 Task: Set the marquee position for the marquee display to the bottom-left.
Action: Mouse moved to (102, 12)
Screenshot: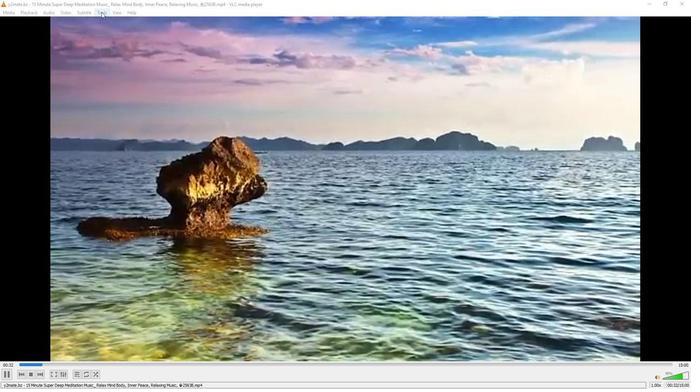 
Action: Mouse pressed left at (102, 12)
Screenshot: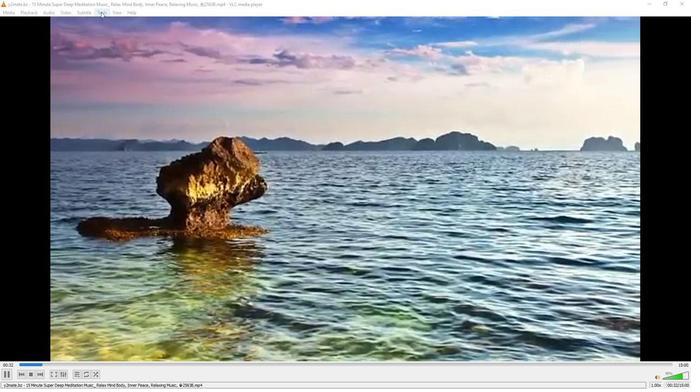 
Action: Mouse moved to (112, 97)
Screenshot: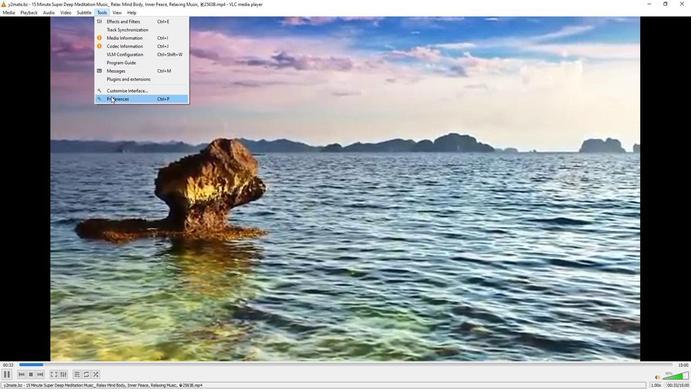 
Action: Mouse pressed left at (112, 97)
Screenshot: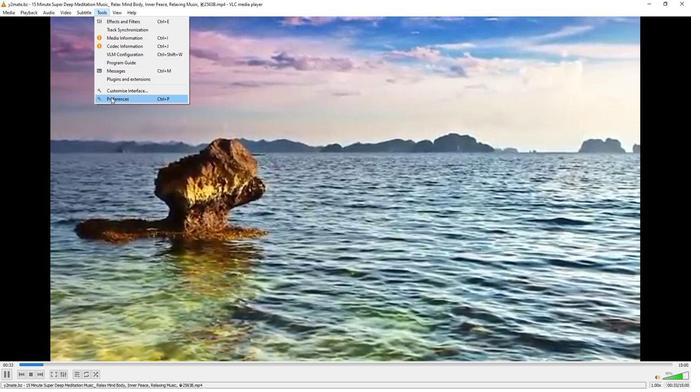 
Action: Mouse moved to (230, 316)
Screenshot: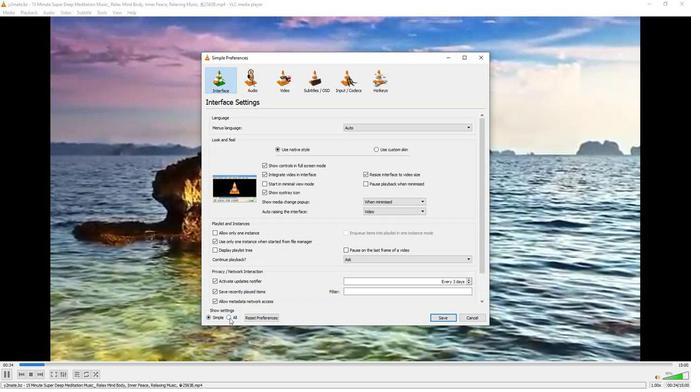 
Action: Mouse pressed left at (230, 316)
Screenshot: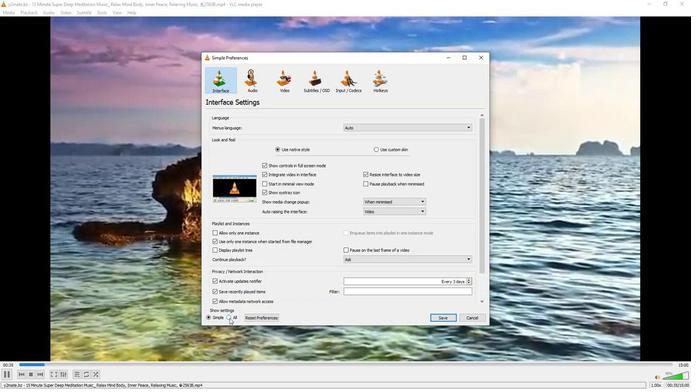 
Action: Mouse moved to (229, 233)
Screenshot: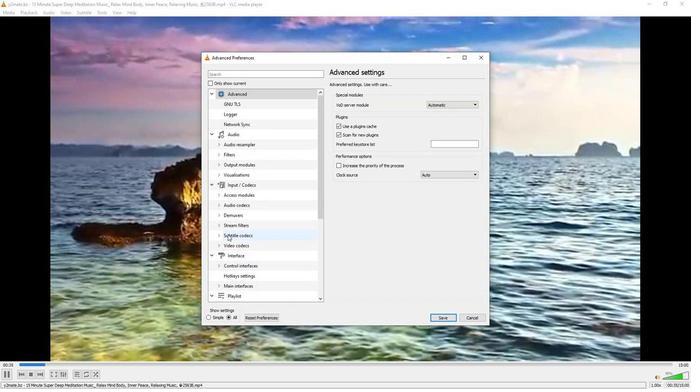 
Action: Mouse scrolled (229, 232) with delta (0, 0)
Screenshot: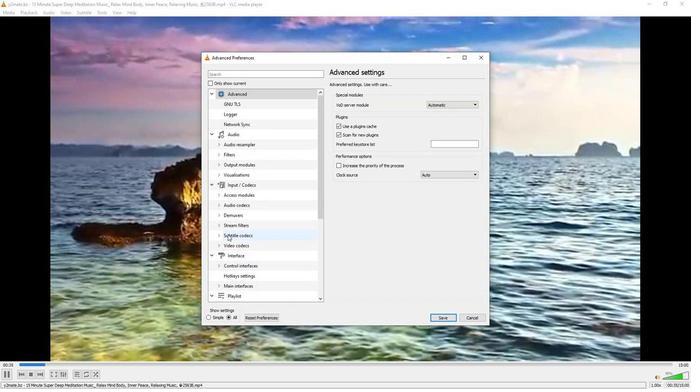 
Action: Mouse scrolled (229, 232) with delta (0, 0)
Screenshot: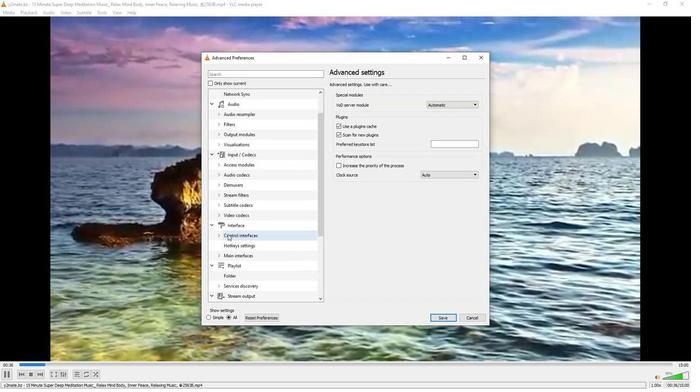
Action: Mouse scrolled (229, 232) with delta (0, 0)
Screenshot: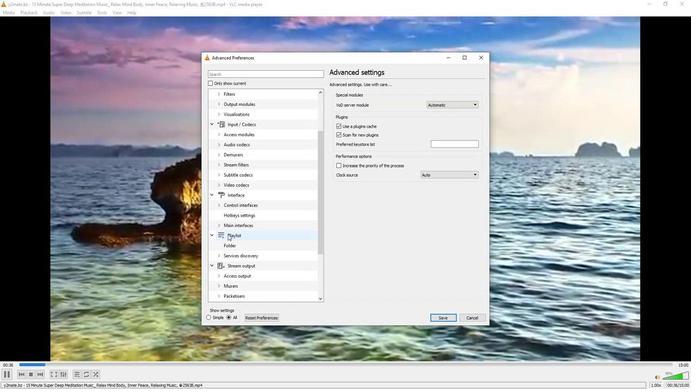
Action: Mouse moved to (229, 233)
Screenshot: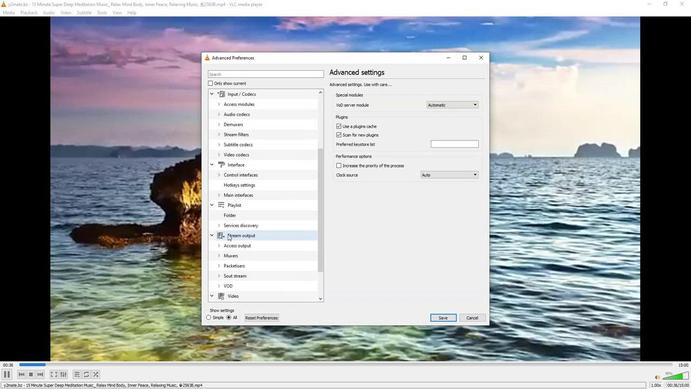 
Action: Mouse scrolled (229, 232) with delta (0, 0)
Screenshot: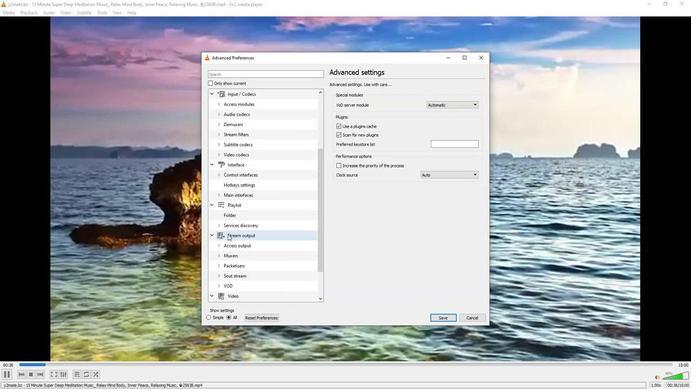 
Action: Mouse moved to (233, 269)
Screenshot: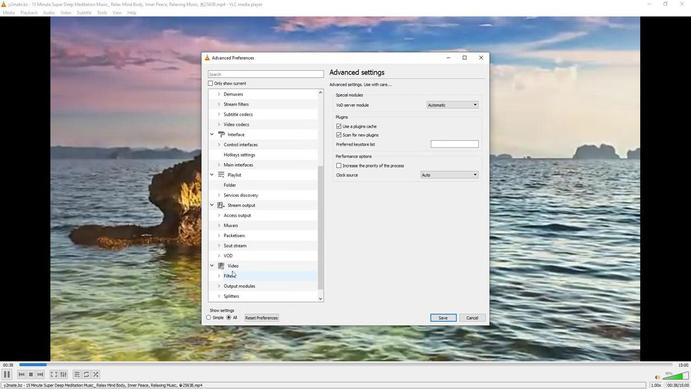 
Action: Mouse scrolled (233, 269) with delta (0, 0)
Screenshot: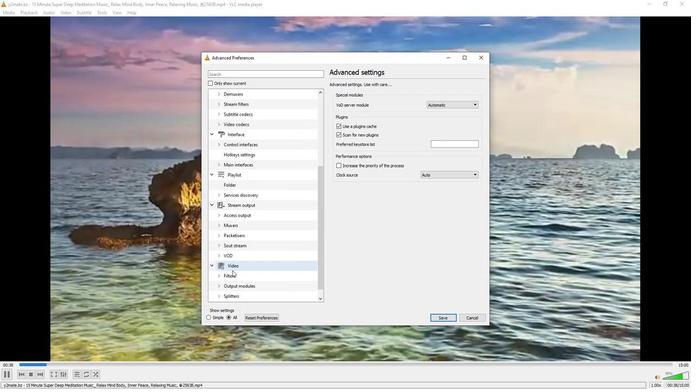 
Action: Mouse moved to (218, 292)
Screenshot: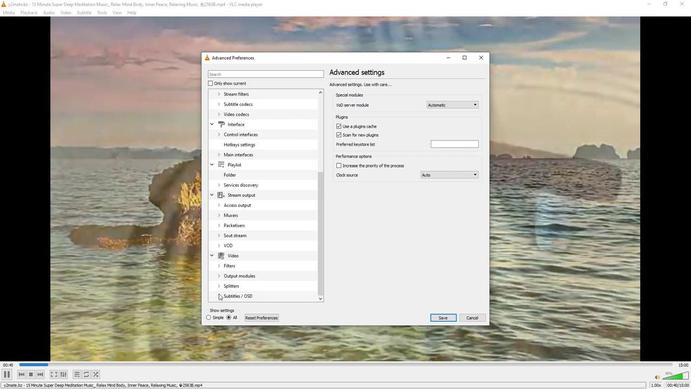 
Action: Mouse pressed left at (218, 292)
Screenshot: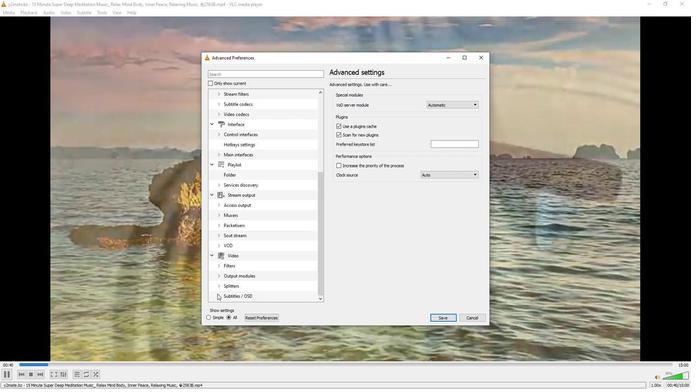 
Action: Mouse moved to (238, 251)
Screenshot: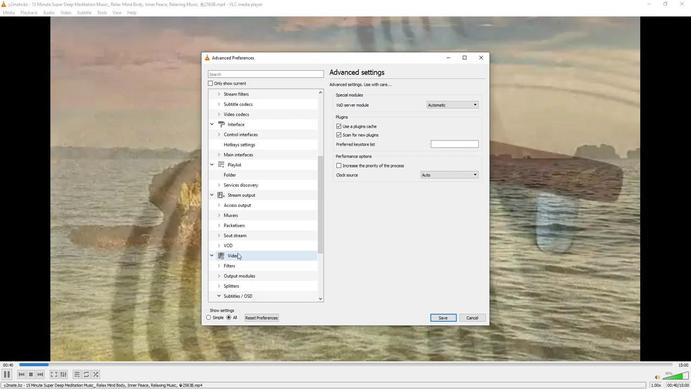 
Action: Mouse scrolled (238, 251) with delta (0, 0)
Screenshot: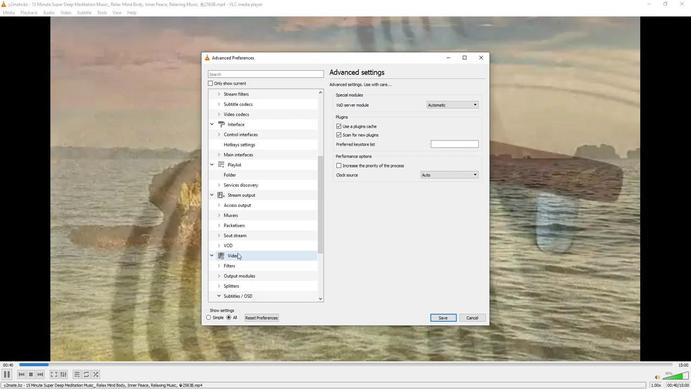 
Action: Mouse moved to (238, 251)
Screenshot: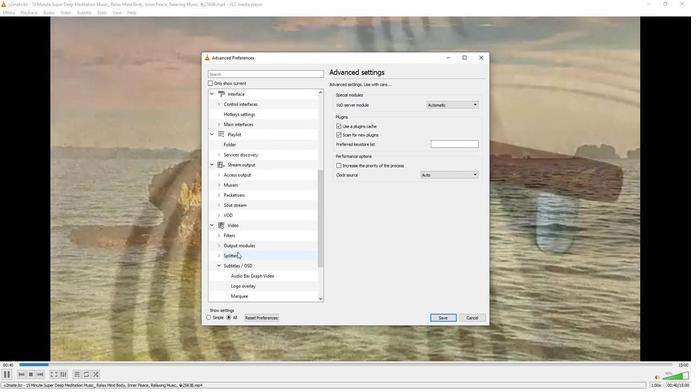 
Action: Mouse scrolled (238, 250) with delta (0, 0)
Screenshot: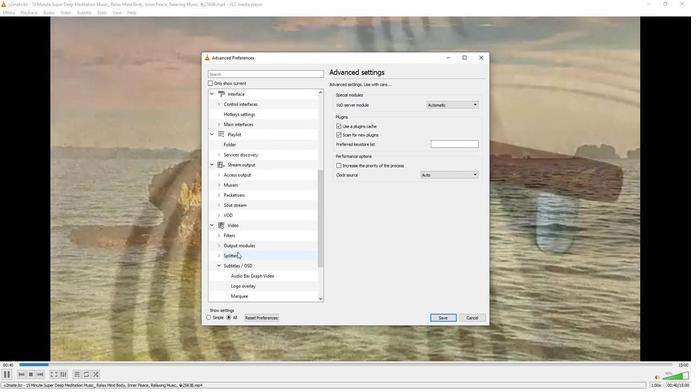 
Action: Mouse moved to (238, 249)
Screenshot: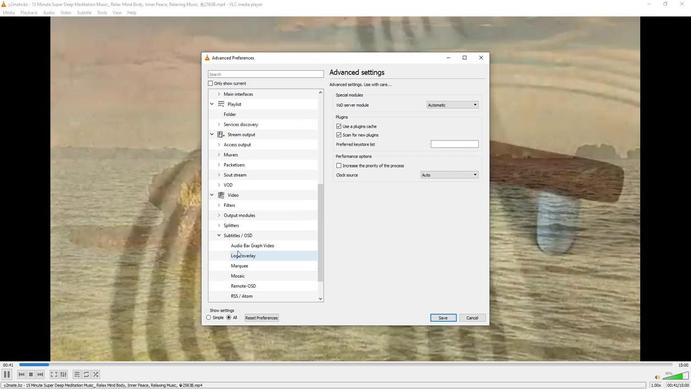 
Action: Mouse scrolled (238, 248) with delta (0, 0)
Screenshot: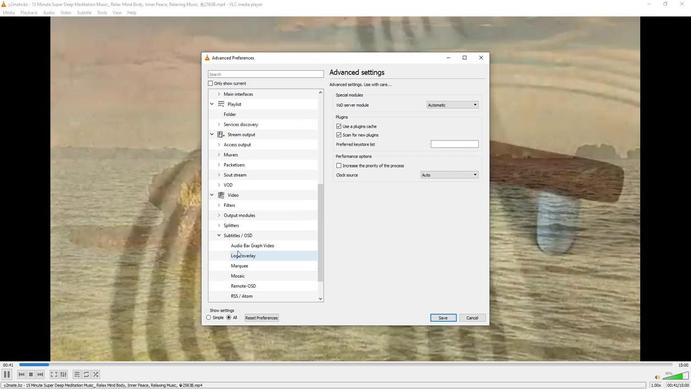 
Action: Mouse moved to (242, 235)
Screenshot: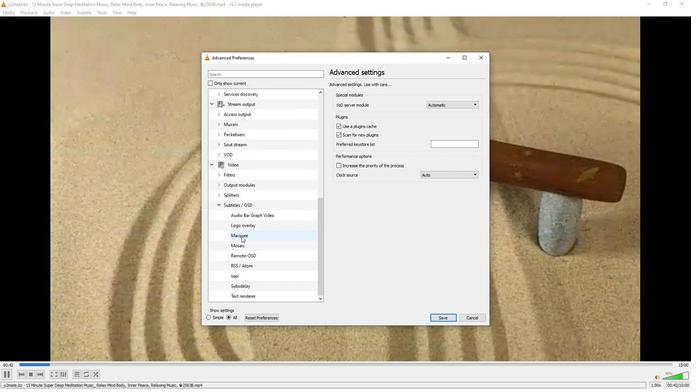 
Action: Mouse pressed left at (242, 235)
Screenshot: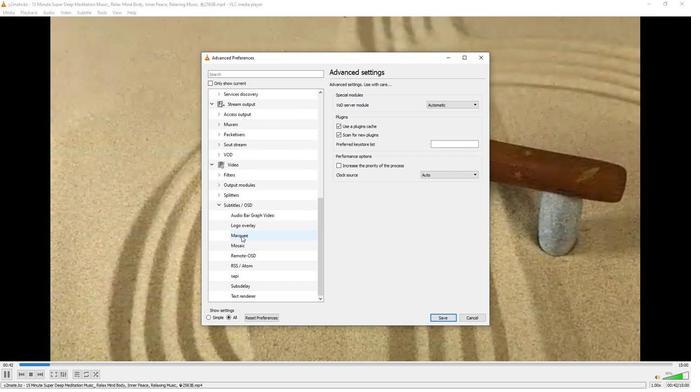 
Action: Mouse moved to (476, 144)
Screenshot: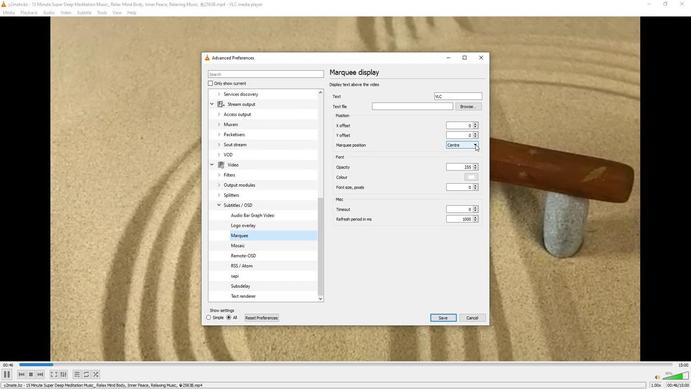 
Action: Mouse pressed left at (476, 144)
Screenshot: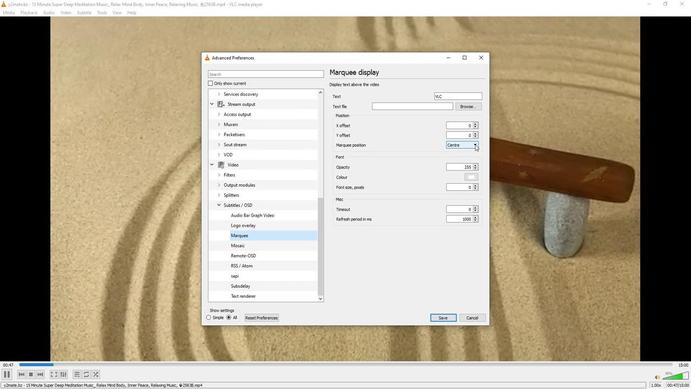 
Action: Mouse moved to (464, 183)
Screenshot: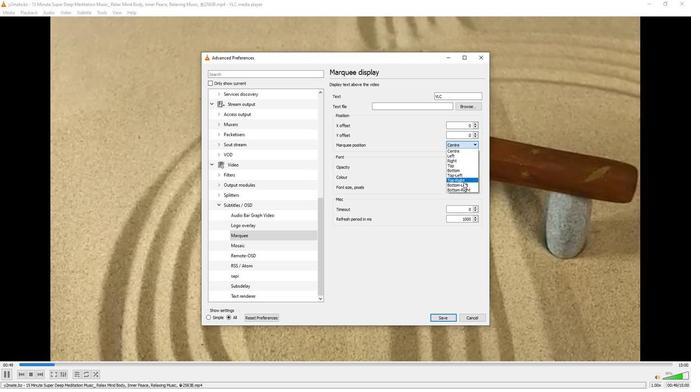 
Action: Mouse pressed left at (464, 183)
Screenshot: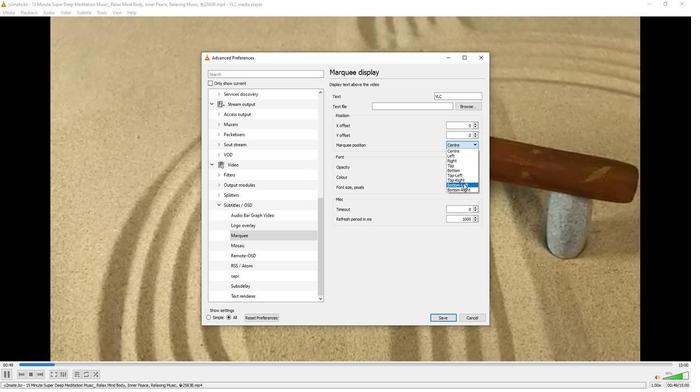 
Action: Mouse moved to (391, 216)
Screenshot: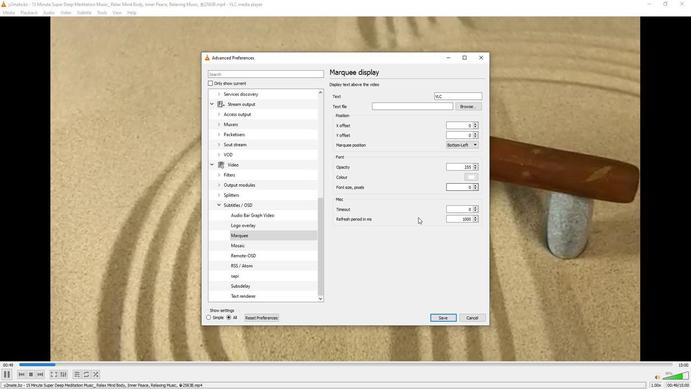 
